 Task: Split the terminal.
Action: Mouse moved to (305, 147)
Screenshot: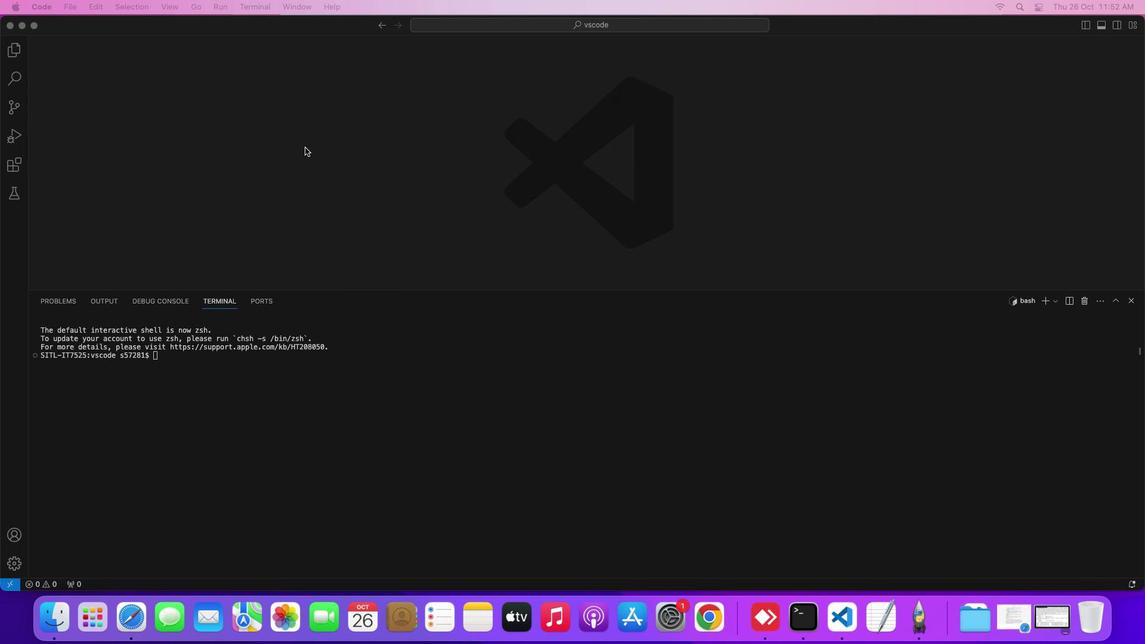 
Action: Mouse pressed left at (305, 147)
Screenshot: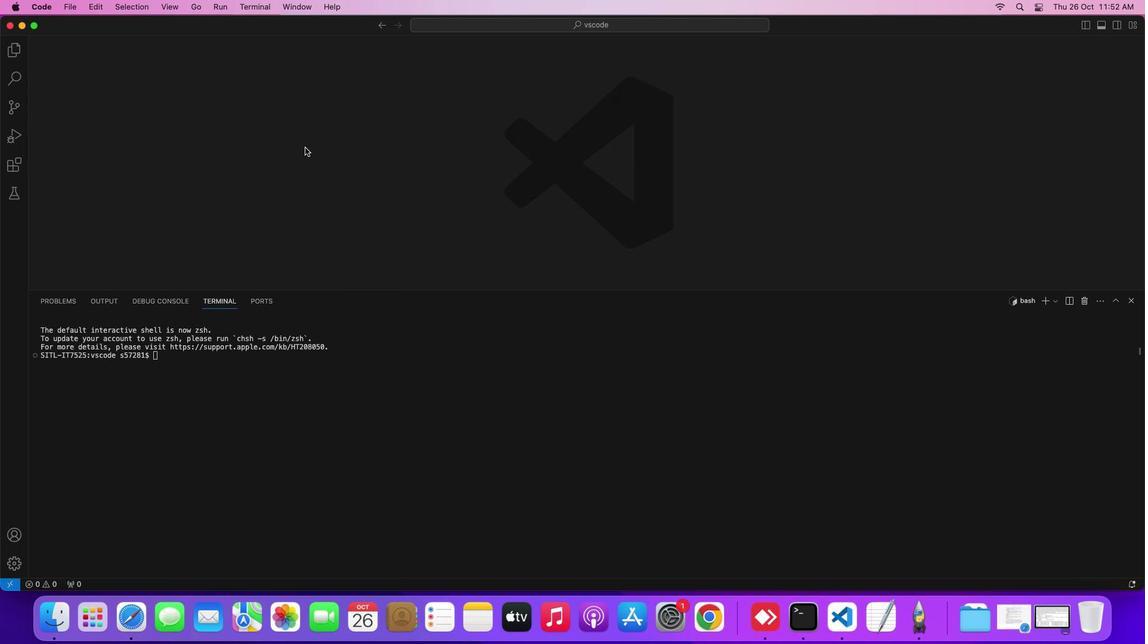 
Action: Mouse moved to (254, 1)
Screenshot: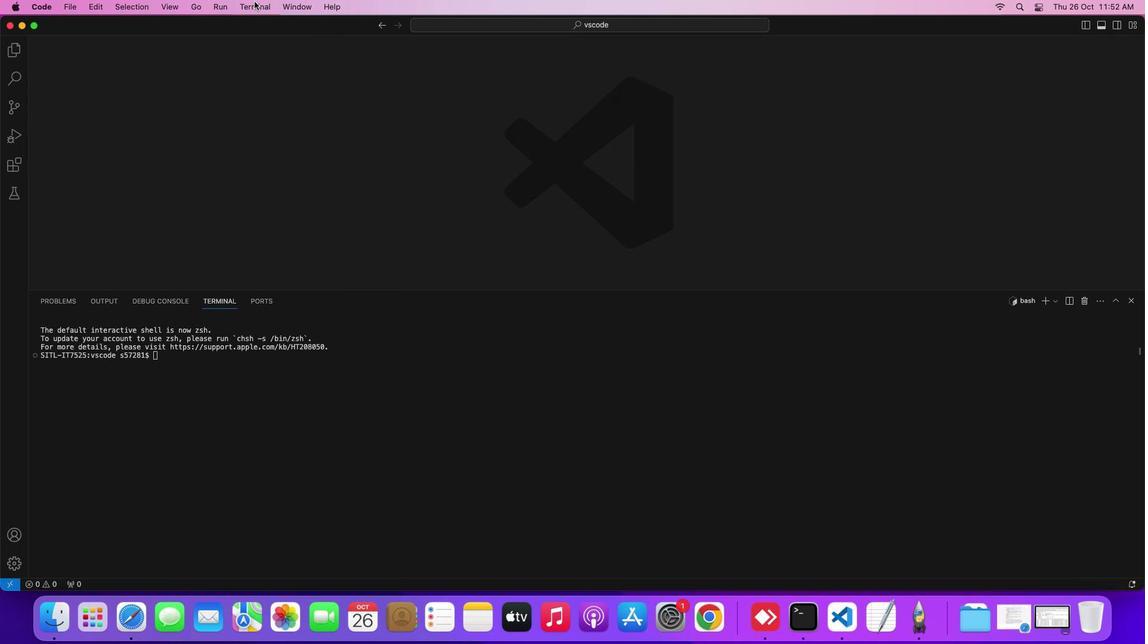 
Action: Mouse pressed left at (254, 1)
Screenshot: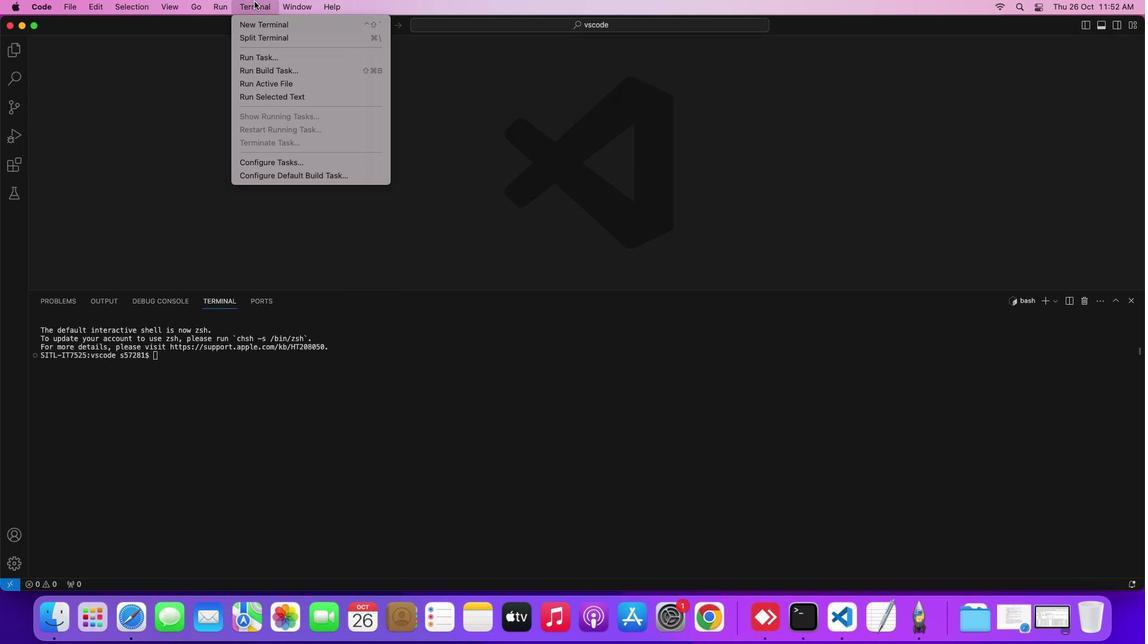 
Action: Mouse moved to (258, 34)
Screenshot: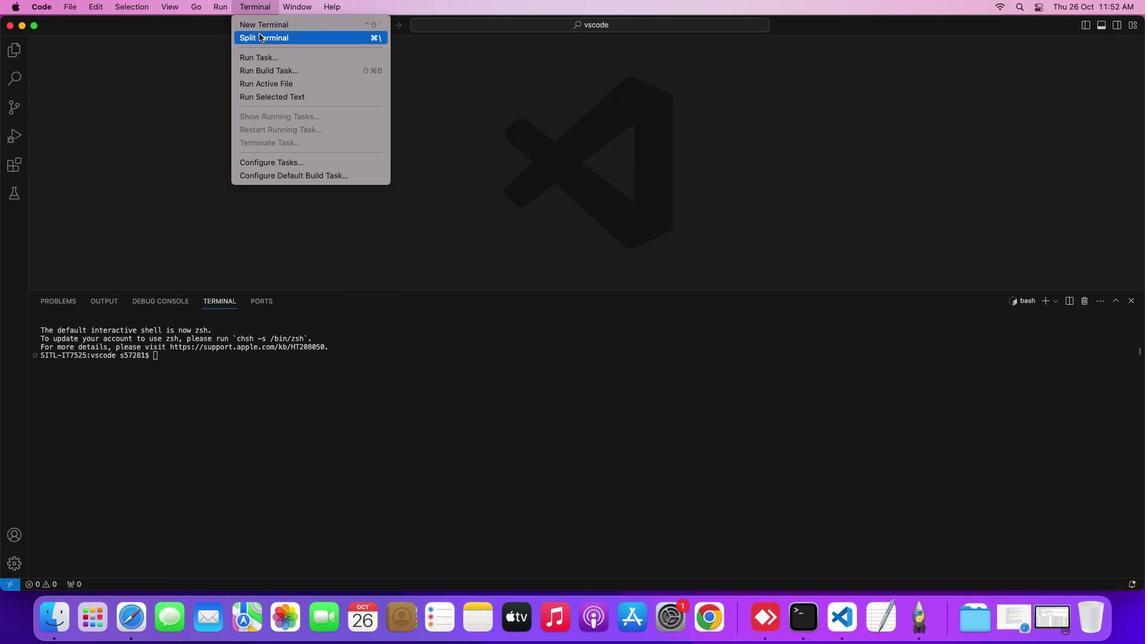 
Action: Mouse pressed left at (258, 34)
Screenshot: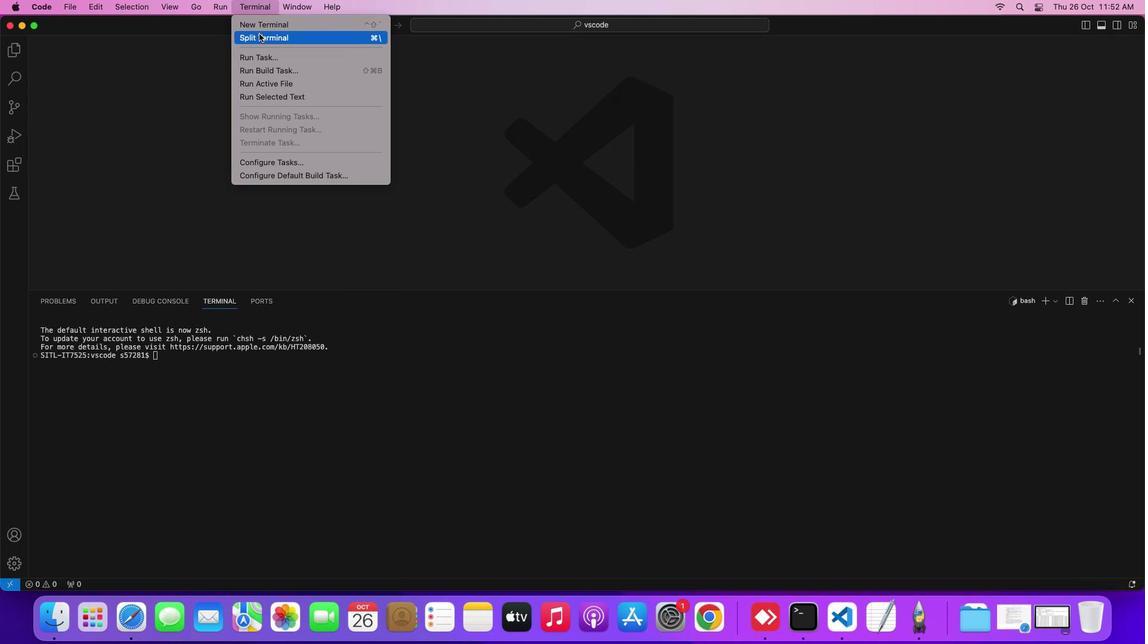 
Action: Mouse moved to (516, 251)
Screenshot: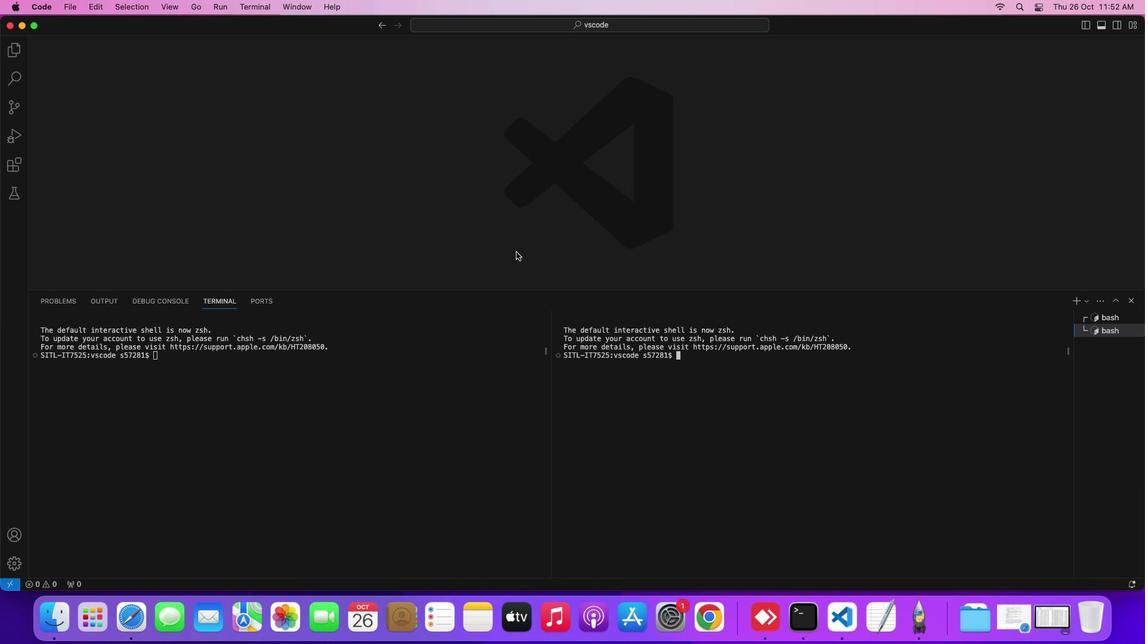 
